 Task: Create a due date automation trigger when advanced on, on the tuesday of the week a card is due add dates with a complete due date at 11:00 AM.
Action: Mouse moved to (1264, 99)
Screenshot: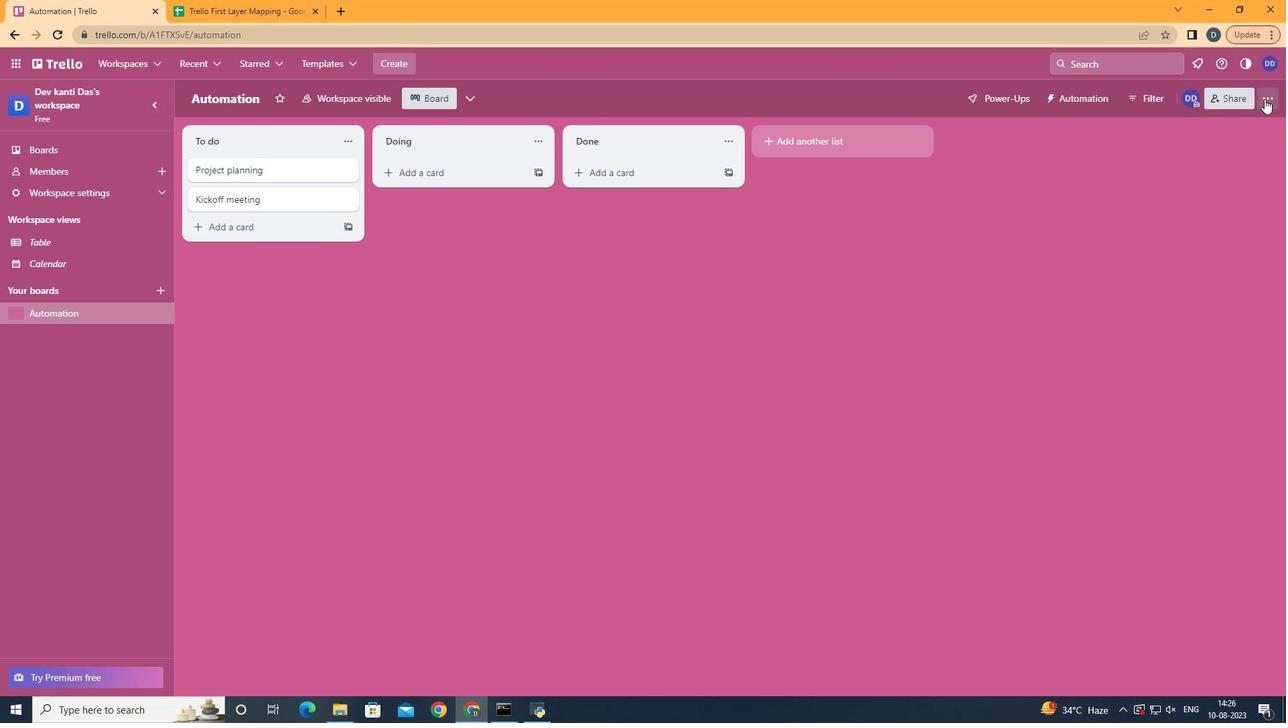 
Action: Mouse pressed left at (1264, 99)
Screenshot: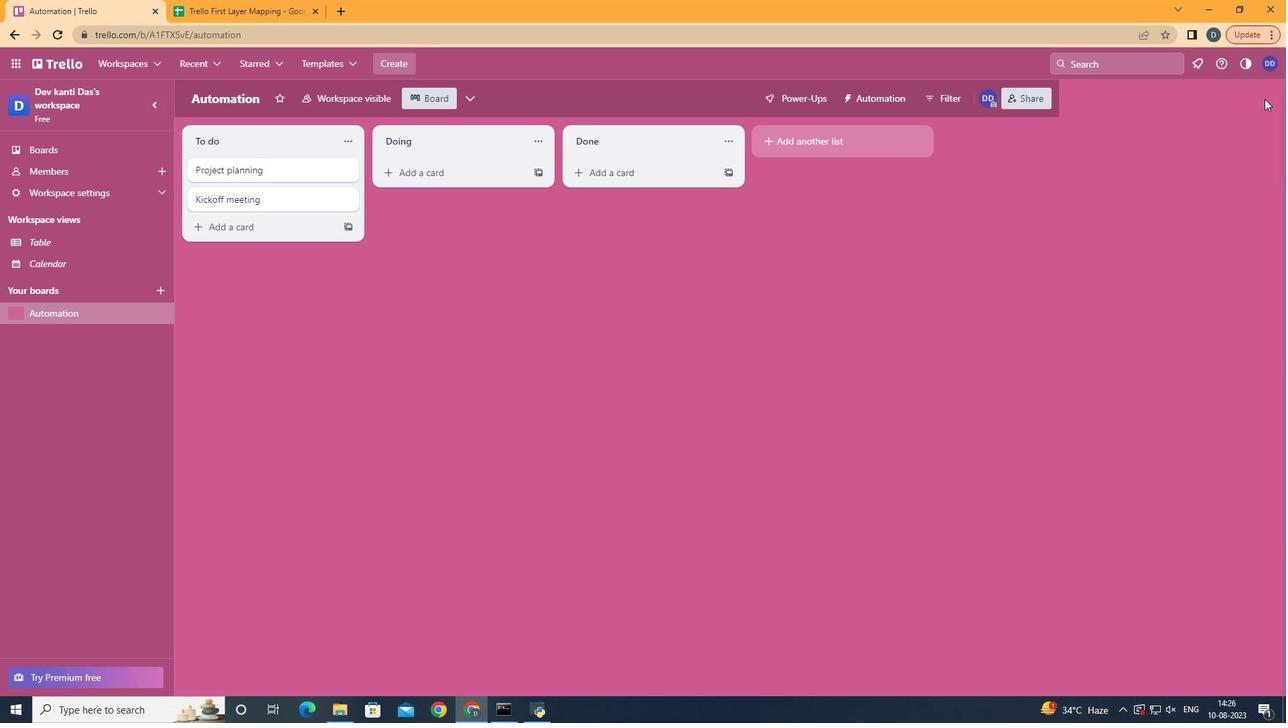 
Action: Mouse moved to (1181, 276)
Screenshot: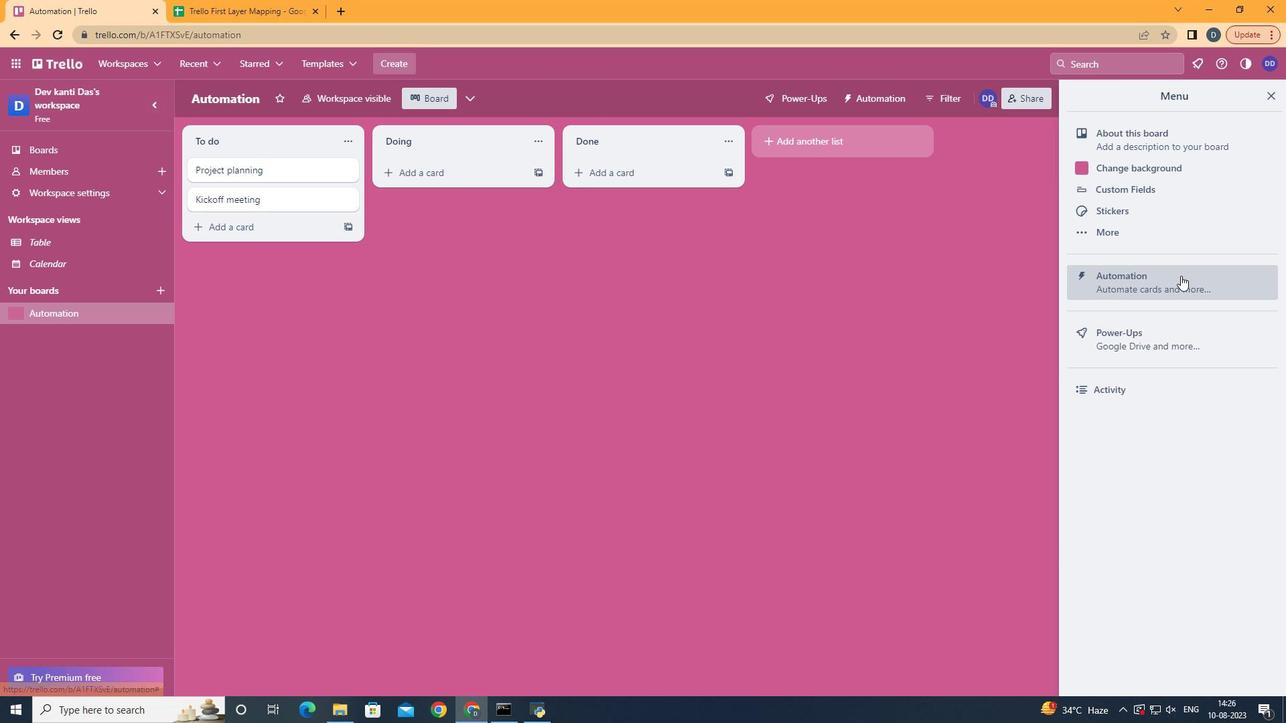 
Action: Mouse pressed left at (1181, 276)
Screenshot: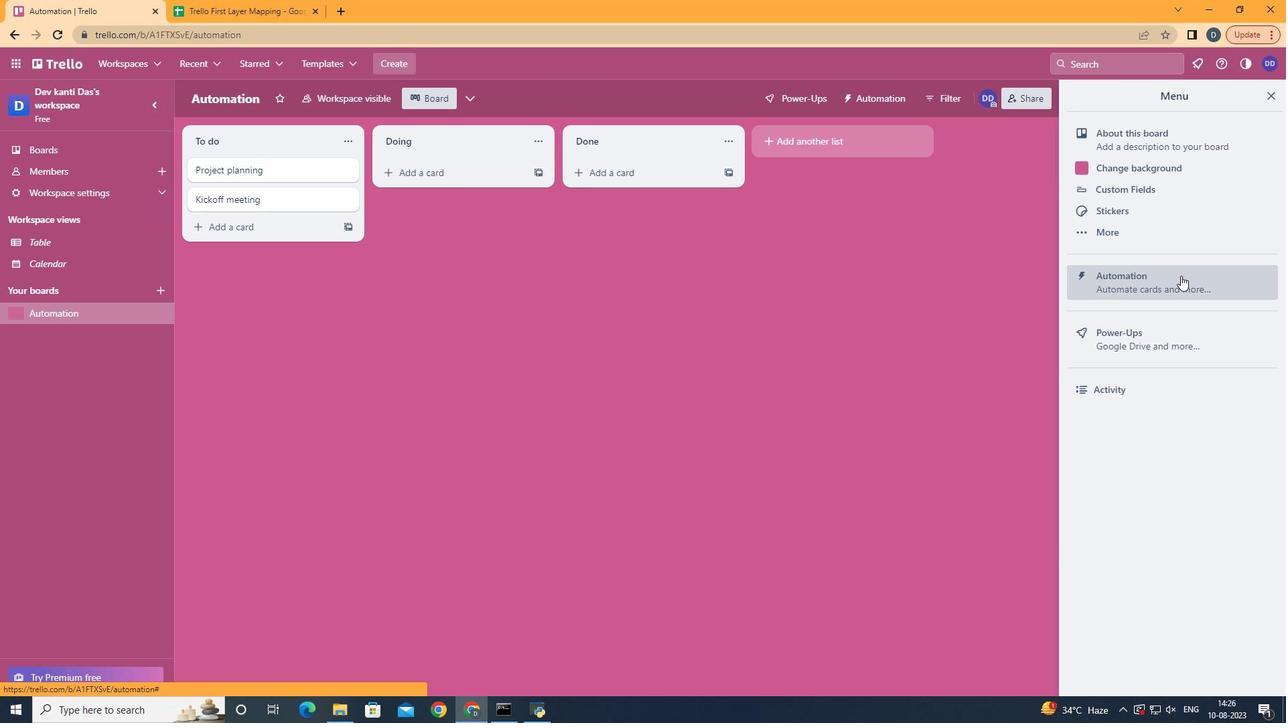 
Action: Mouse moved to (245, 273)
Screenshot: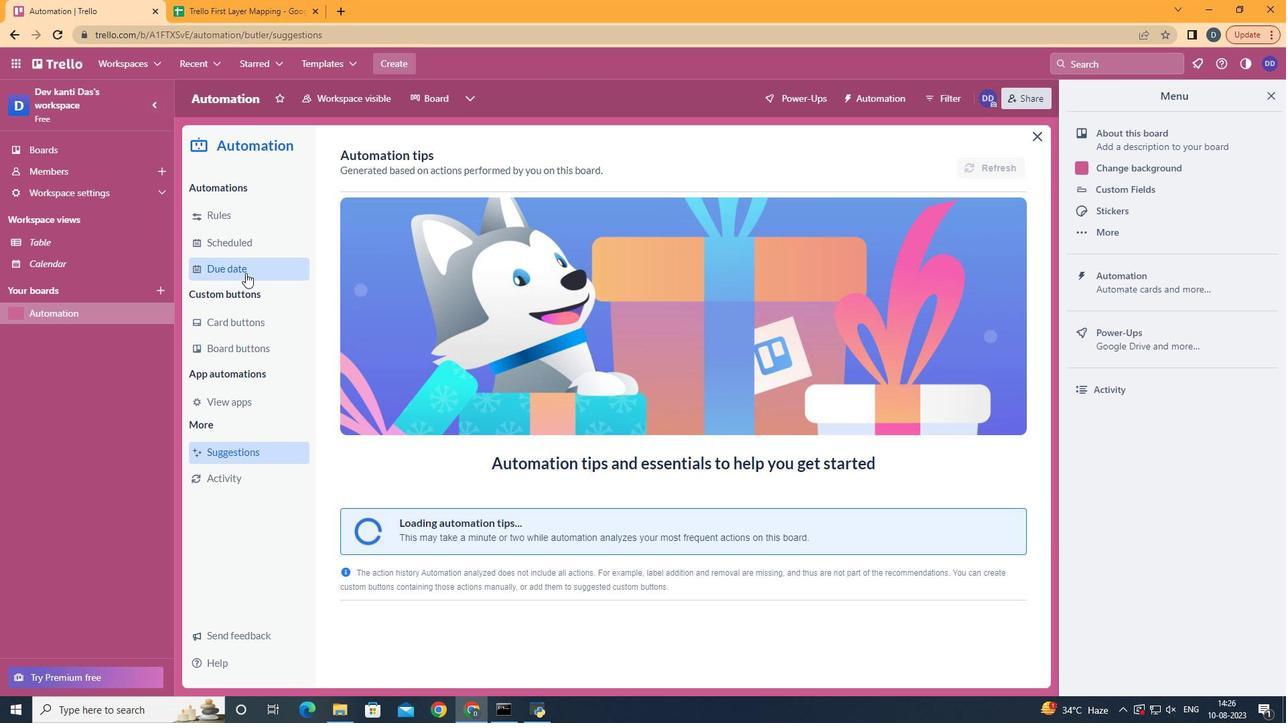 
Action: Mouse pressed left at (245, 273)
Screenshot: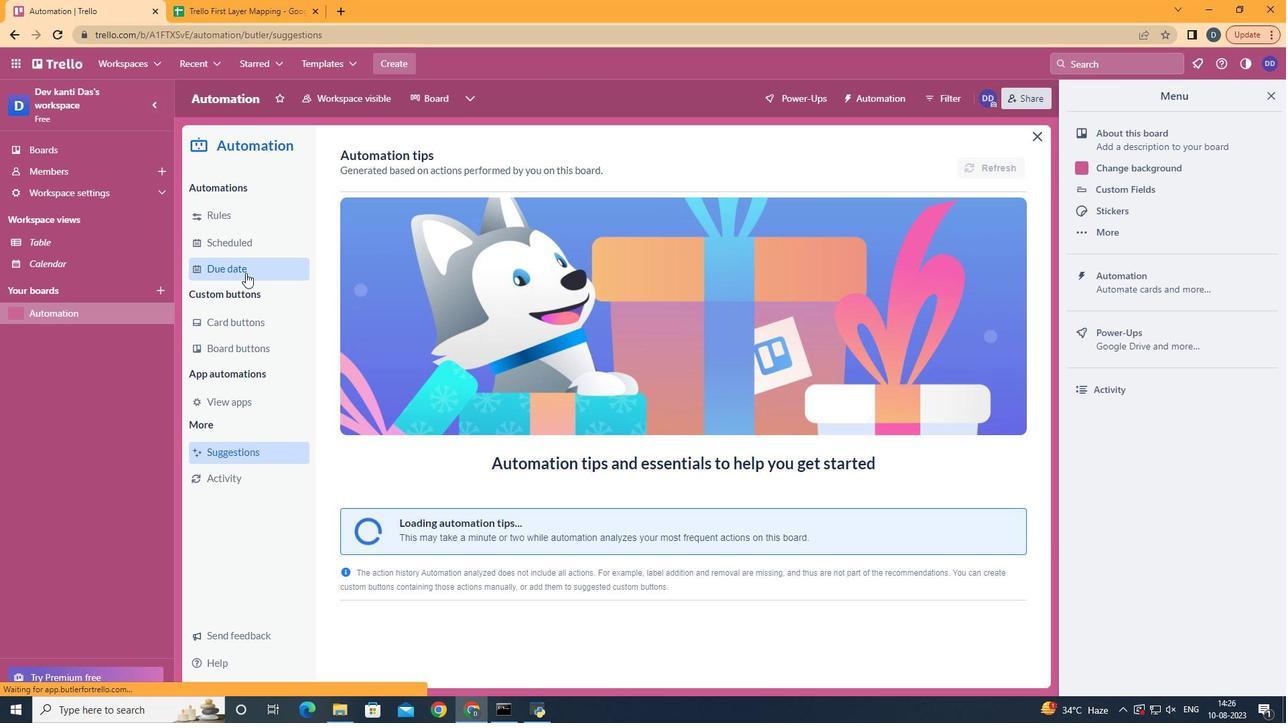 
Action: Mouse moved to (946, 162)
Screenshot: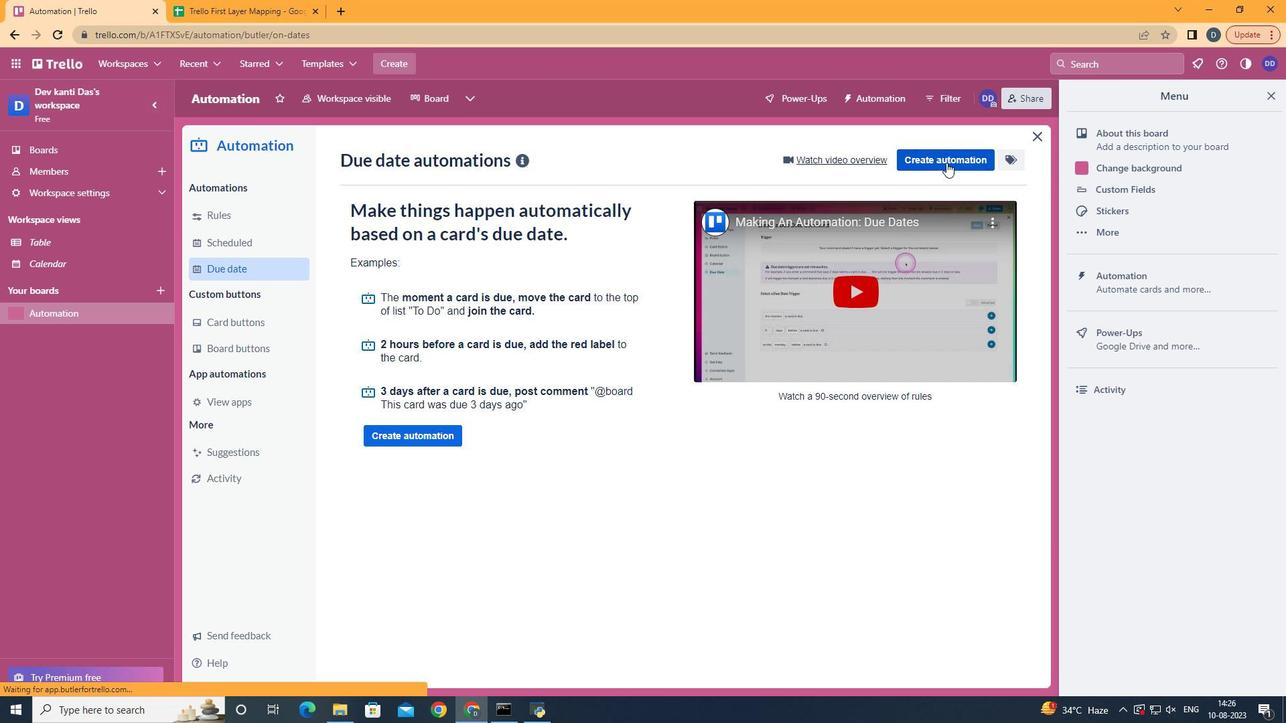 
Action: Mouse pressed left at (946, 162)
Screenshot: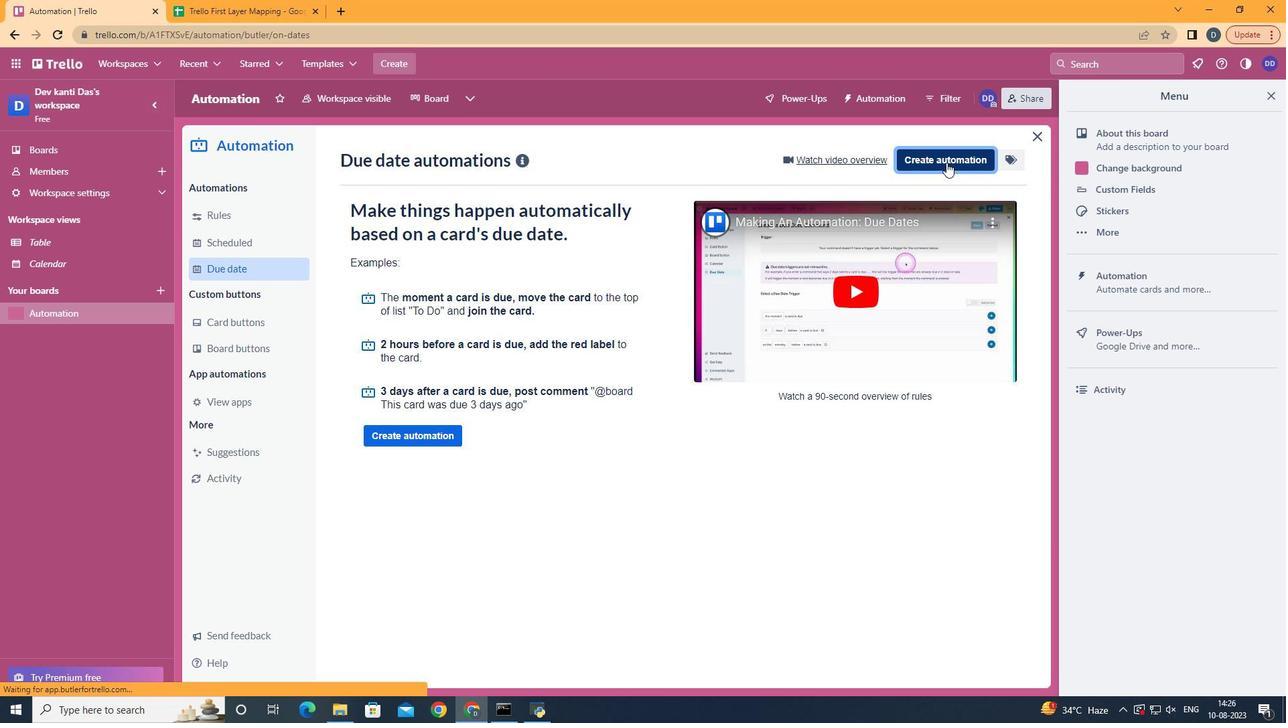 
Action: Mouse moved to (704, 298)
Screenshot: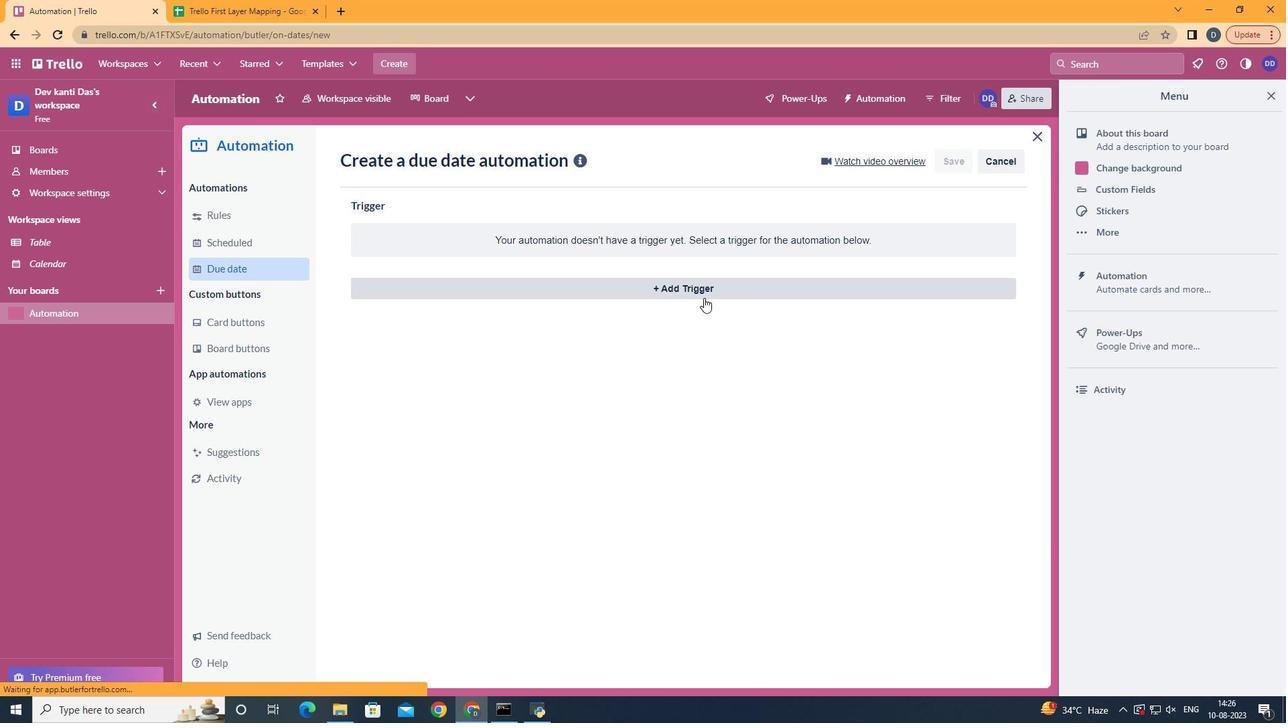 
Action: Mouse pressed left at (704, 298)
Screenshot: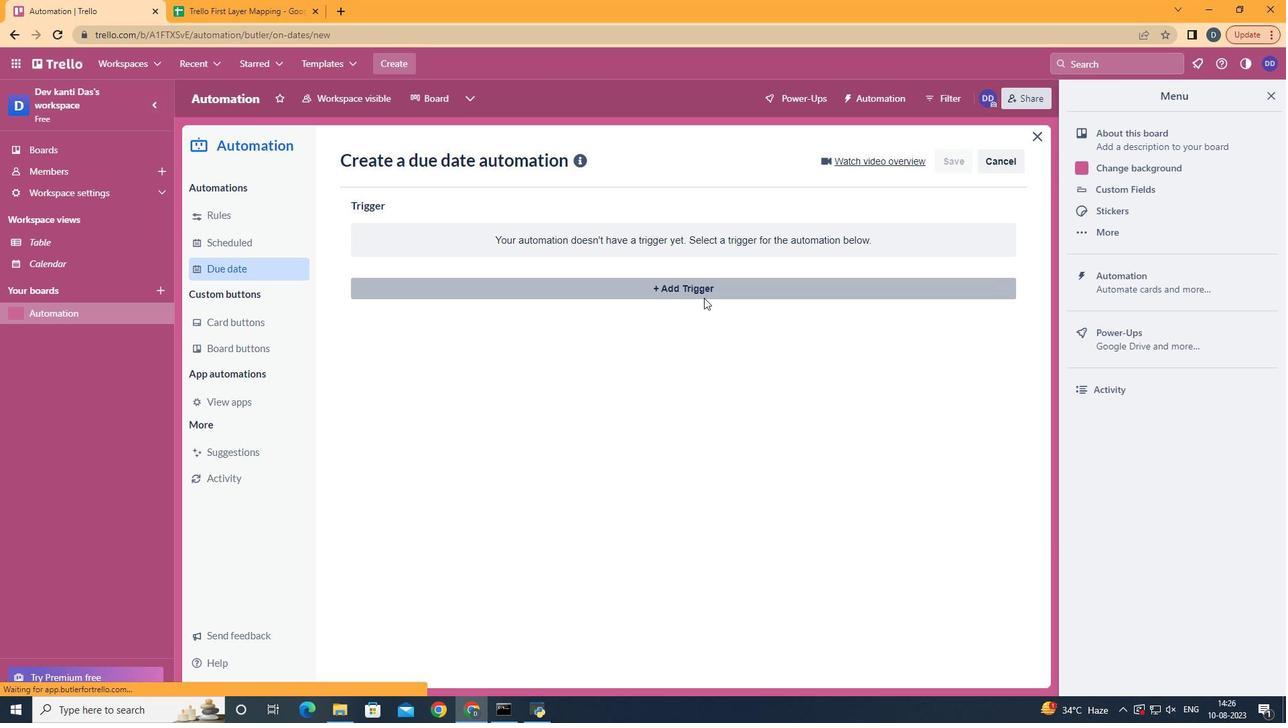 
Action: Mouse moved to (424, 377)
Screenshot: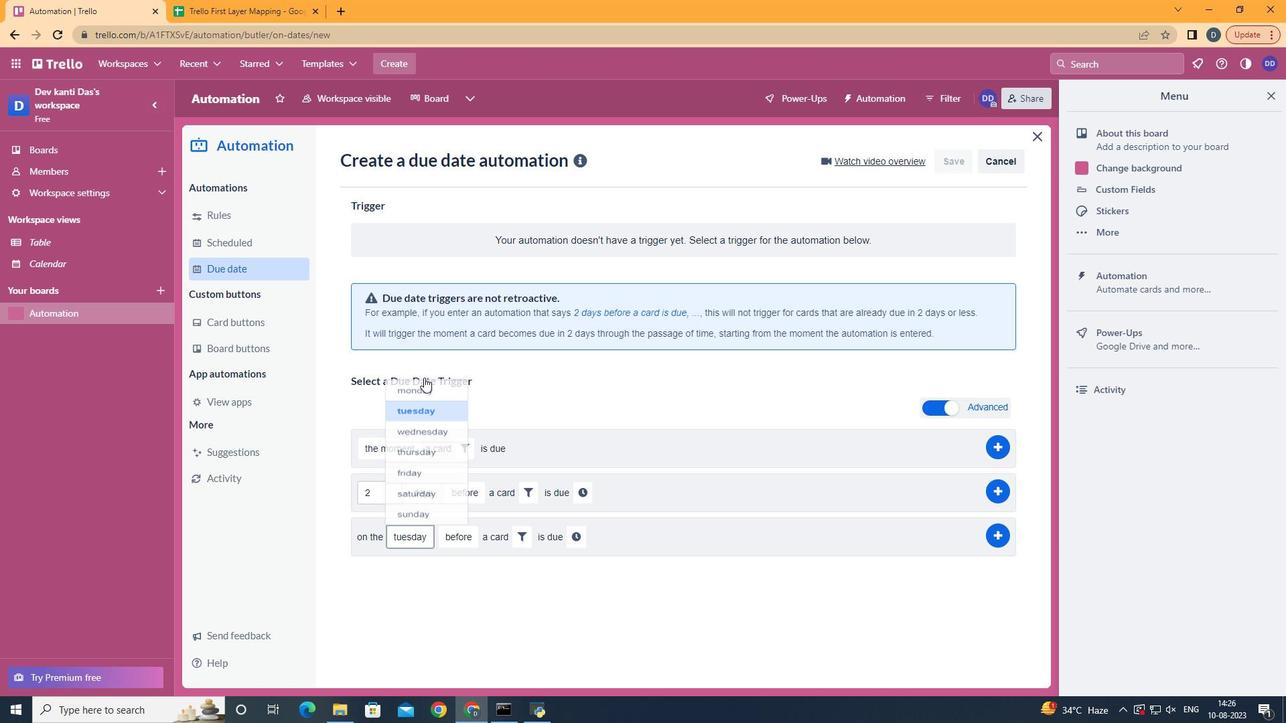 
Action: Mouse pressed left at (424, 377)
Screenshot: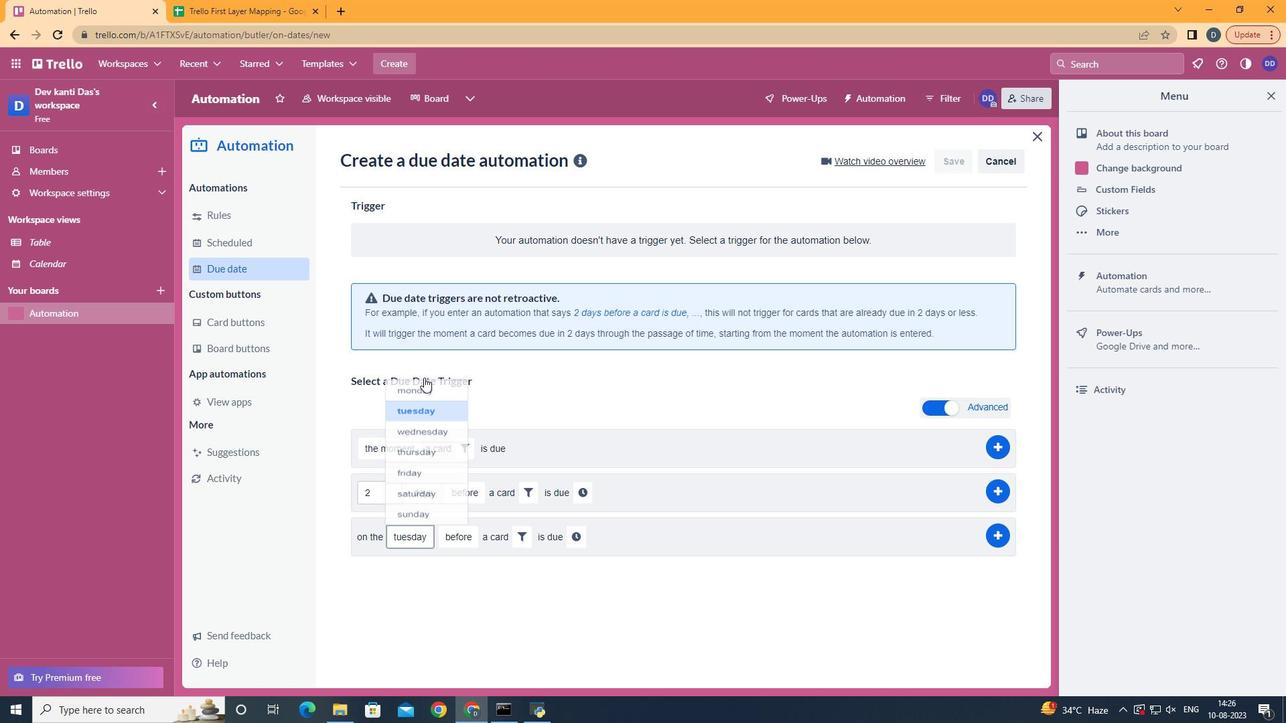 
Action: Mouse moved to (469, 609)
Screenshot: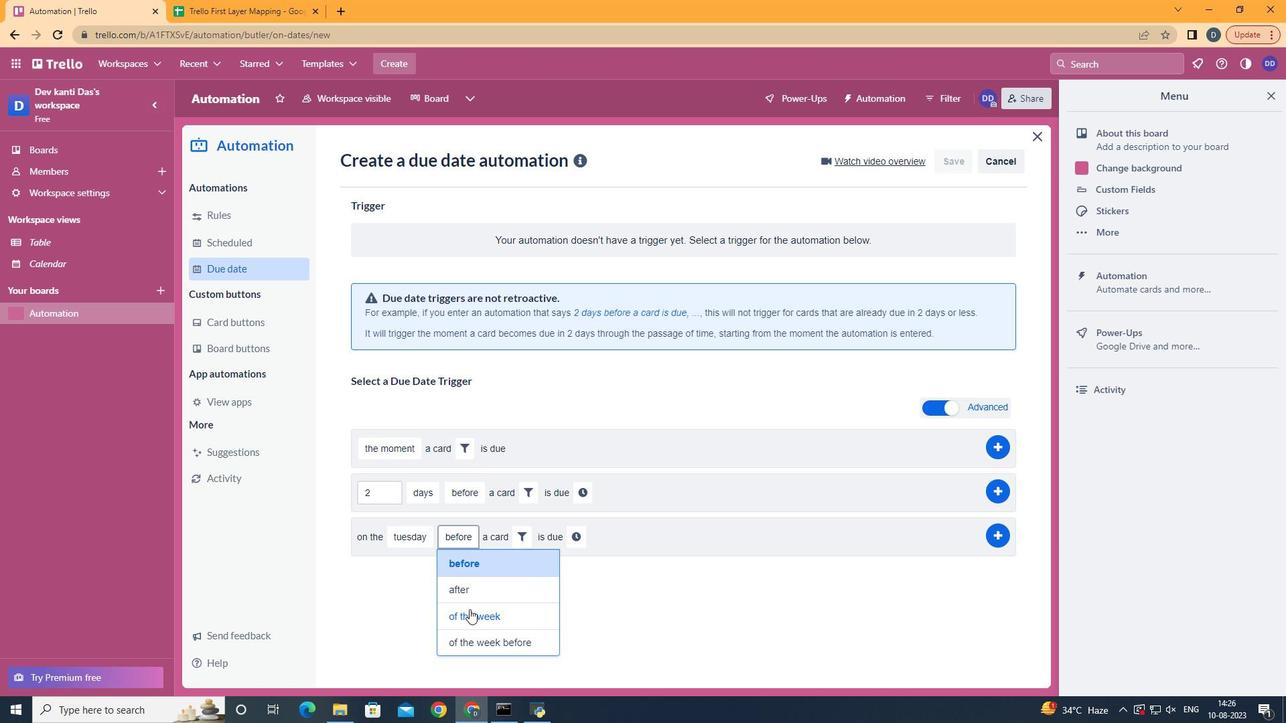 
Action: Mouse pressed left at (469, 609)
Screenshot: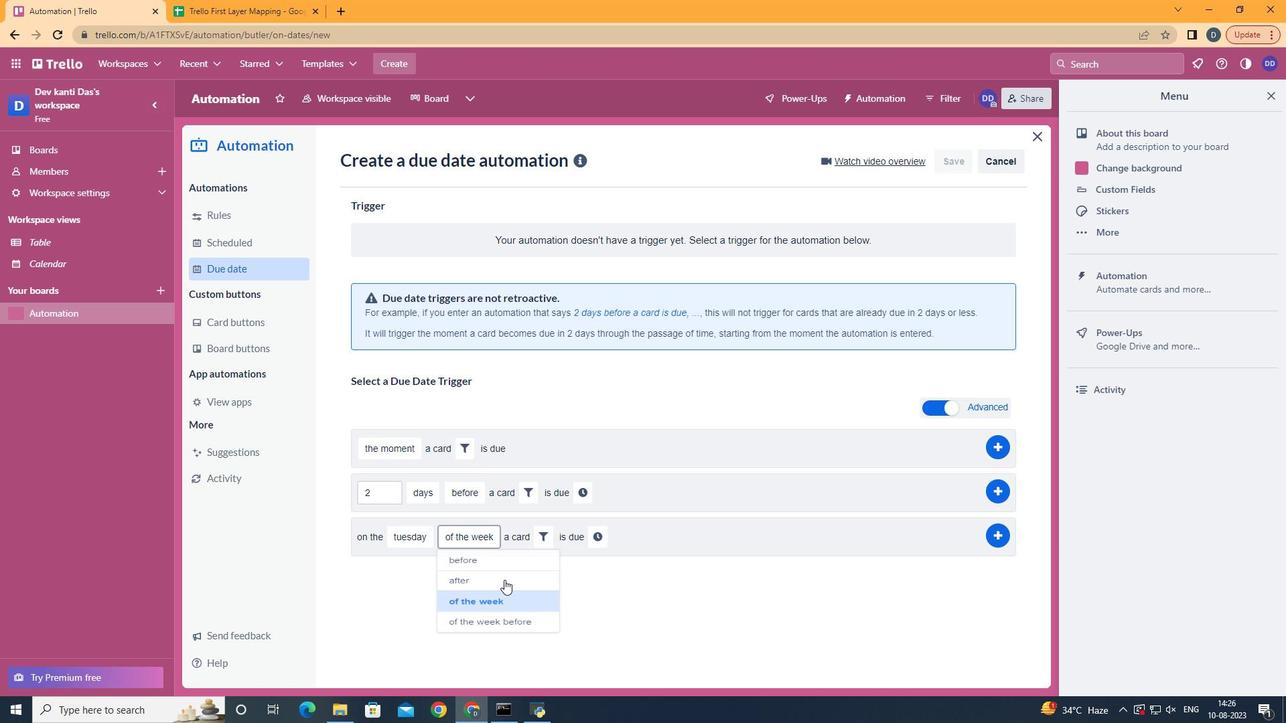 
Action: Mouse moved to (542, 536)
Screenshot: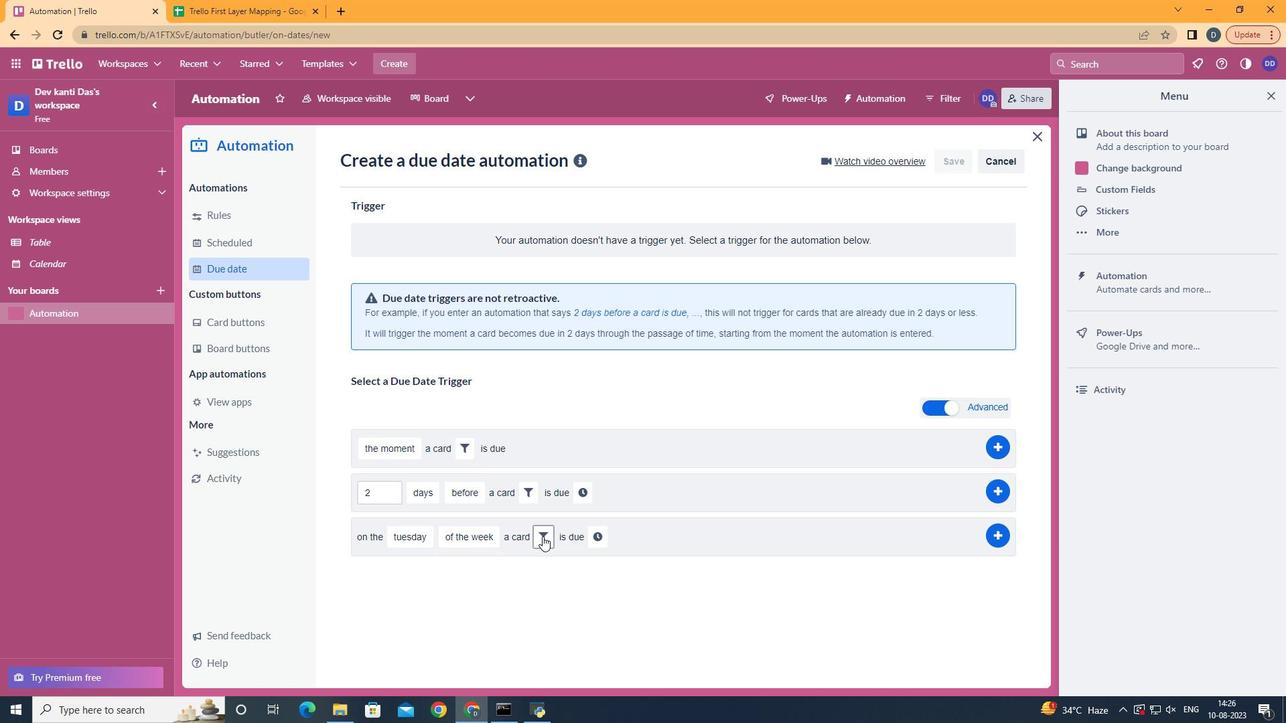 
Action: Mouse pressed left at (542, 536)
Screenshot: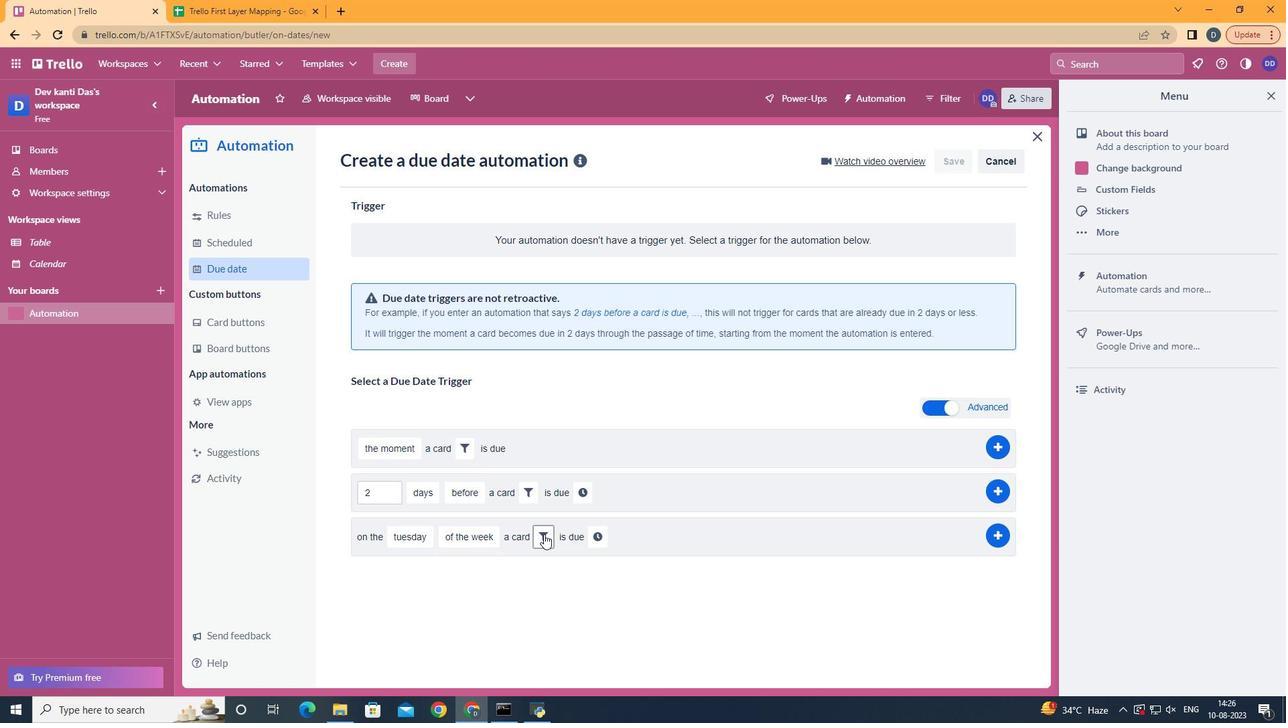 
Action: Mouse moved to (610, 587)
Screenshot: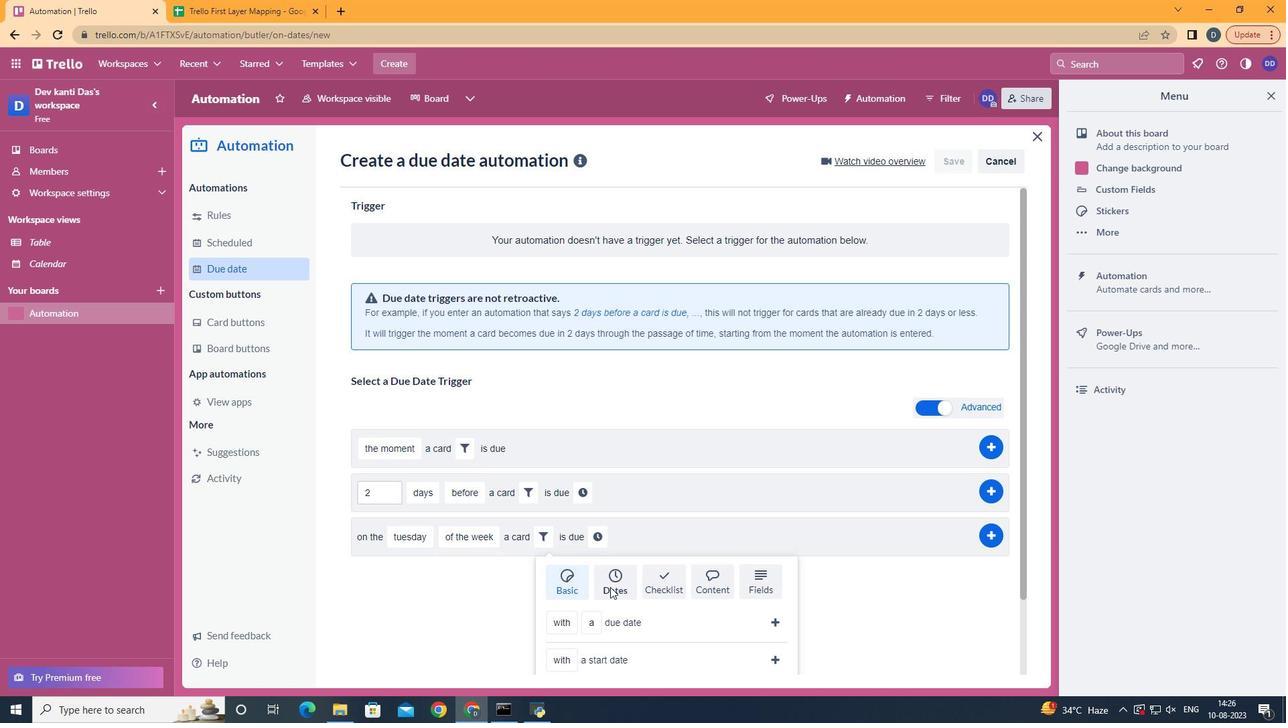 
Action: Mouse pressed left at (610, 587)
Screenshot: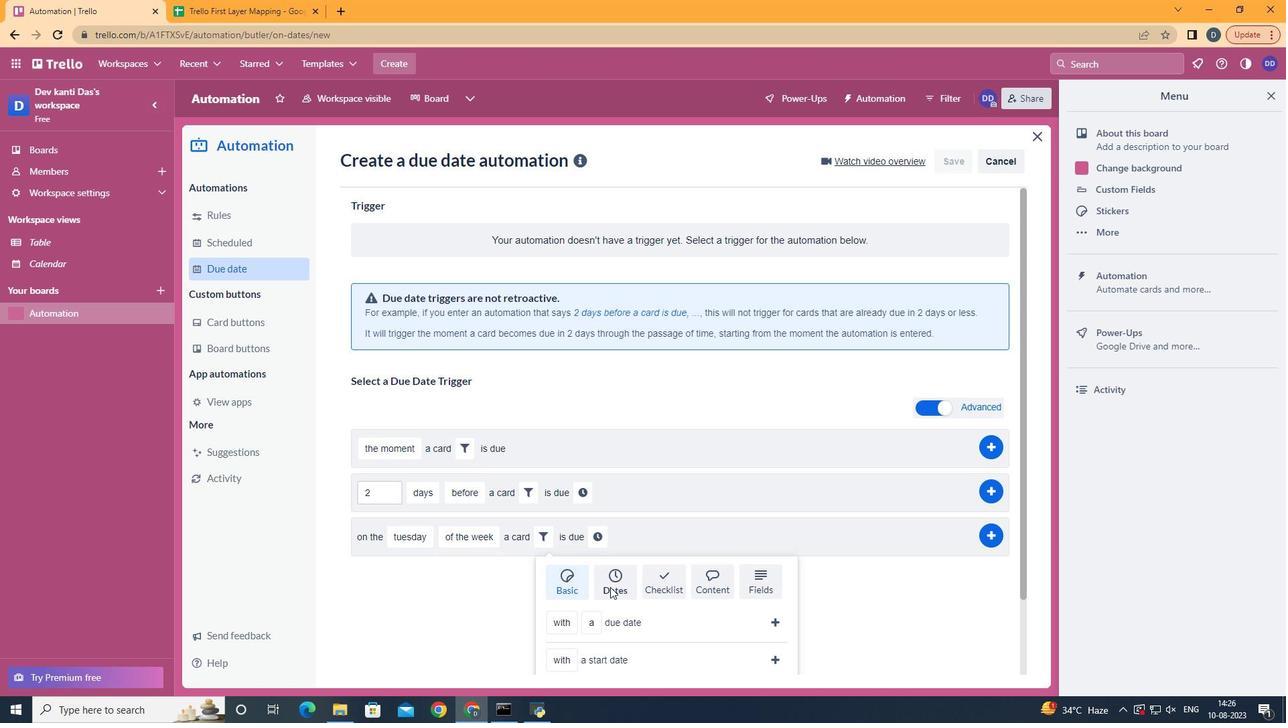 
Action: Mouse moved to (617, 544)
Screenshot: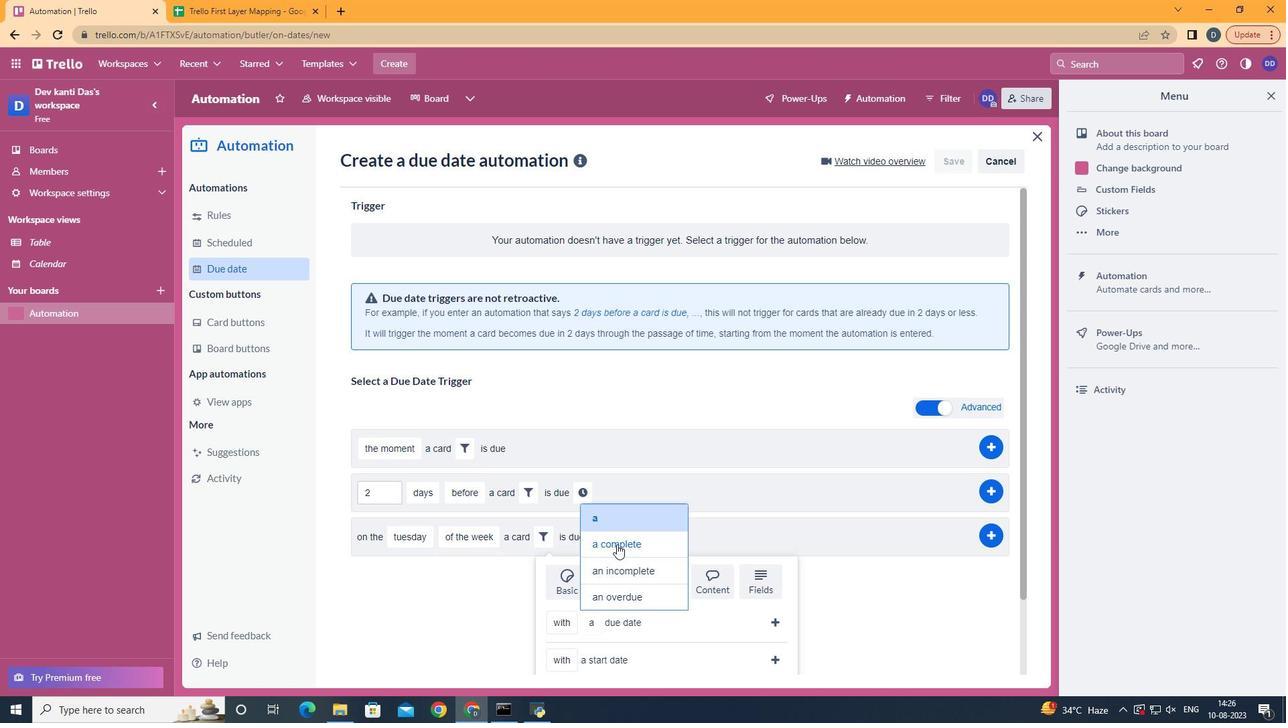 
Action: Mouse pressed left at (617, 544)
Screenshot: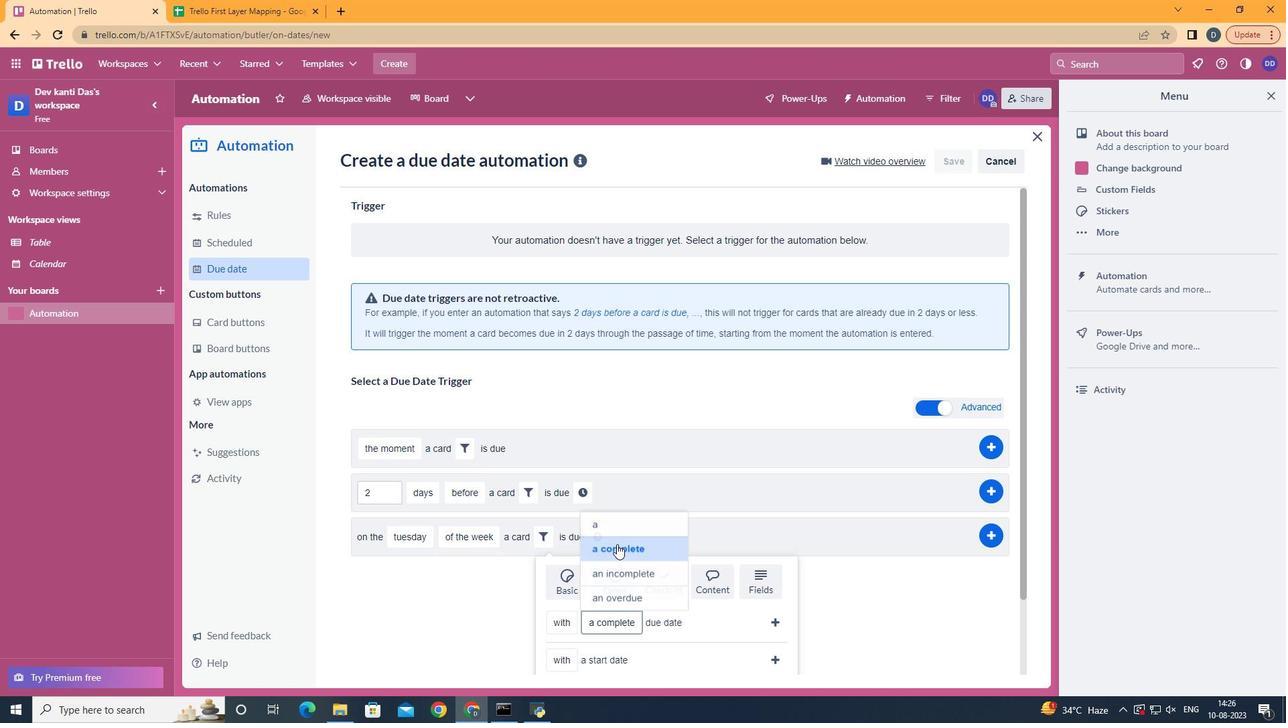 
Action: Mouse moved to (775, 622)
Screenshot: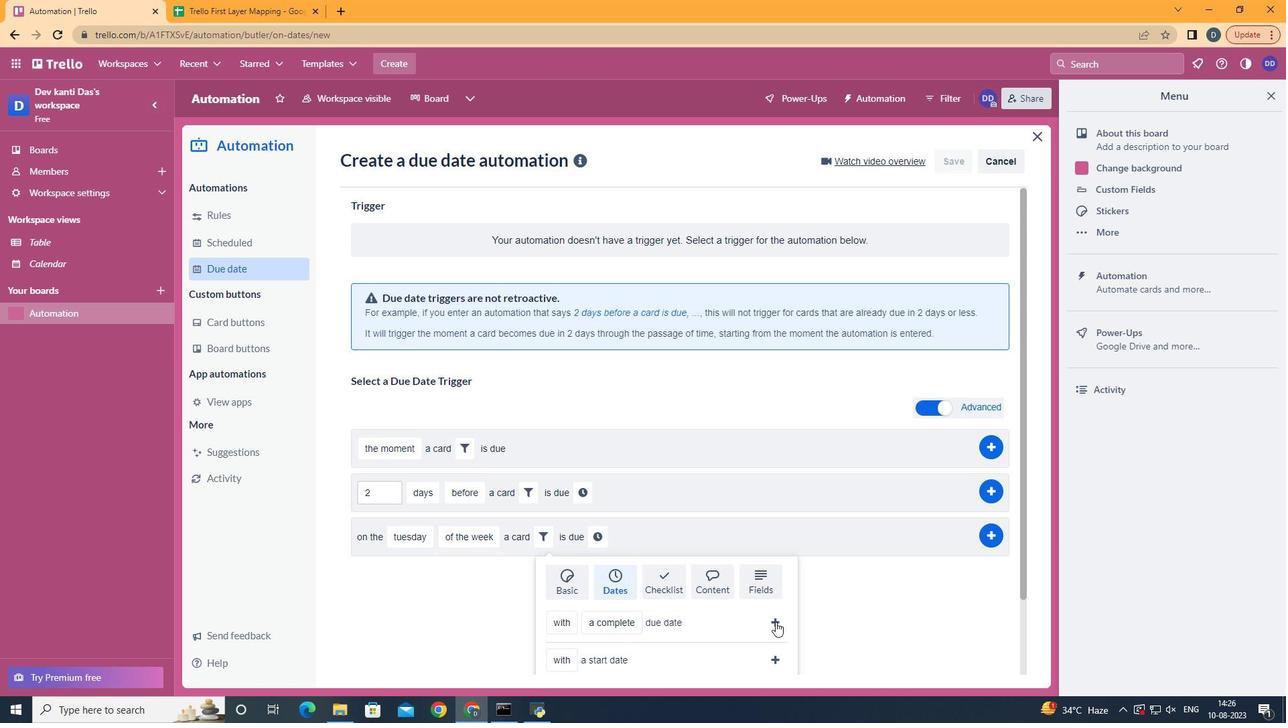 
Action: Mouse pressed left at (775, 622)
Screenshot: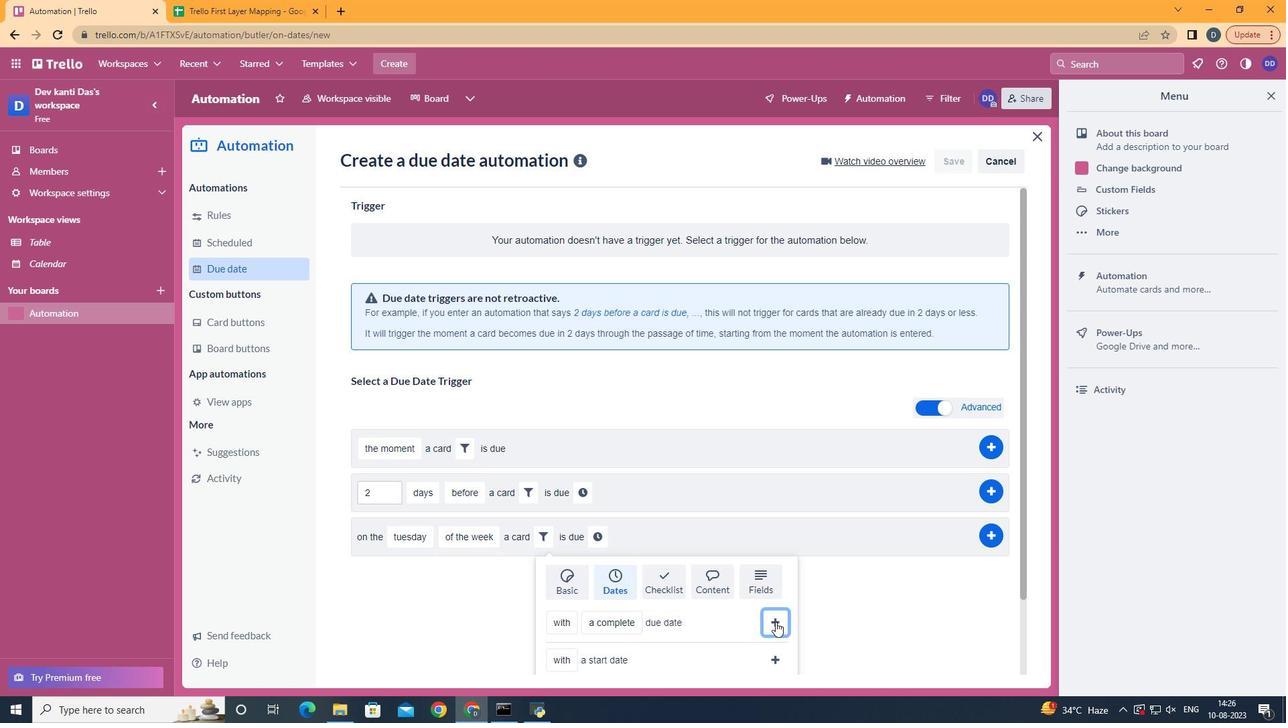 
Action: Mouse moved to (728, 536)
Screenshot: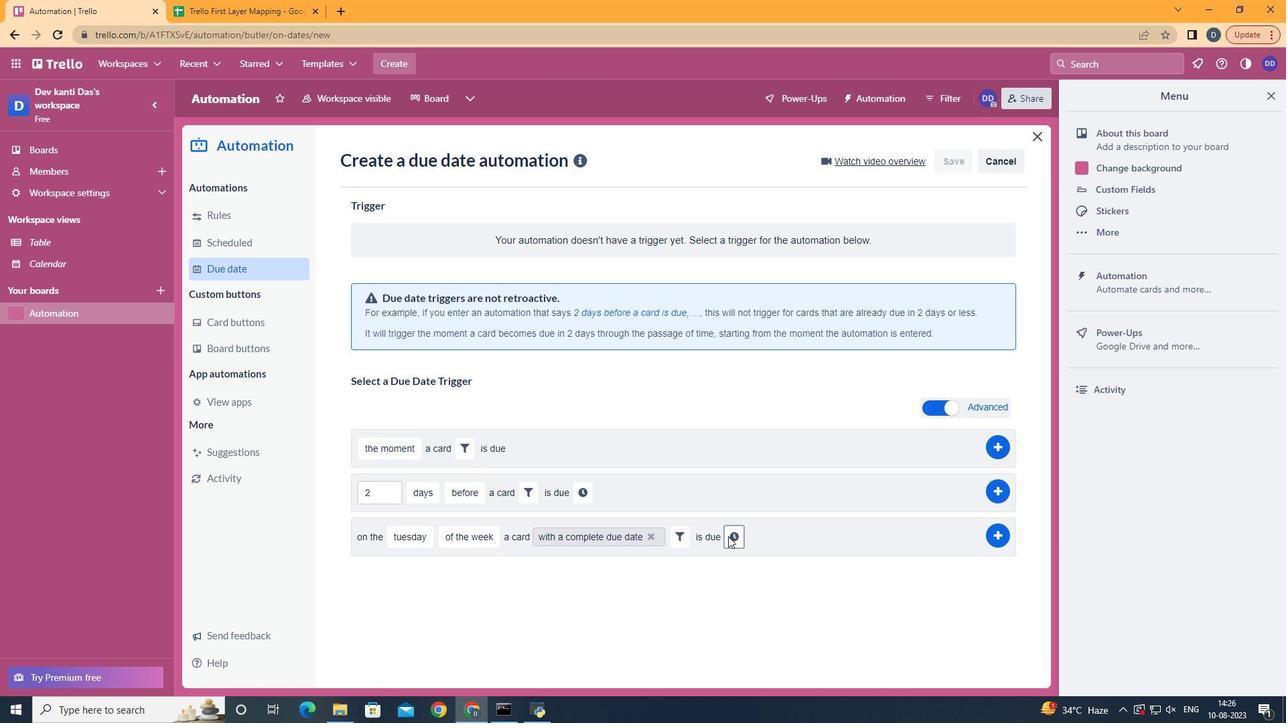 
Action: Mouse pressed left at (728, 536)
Screenshot: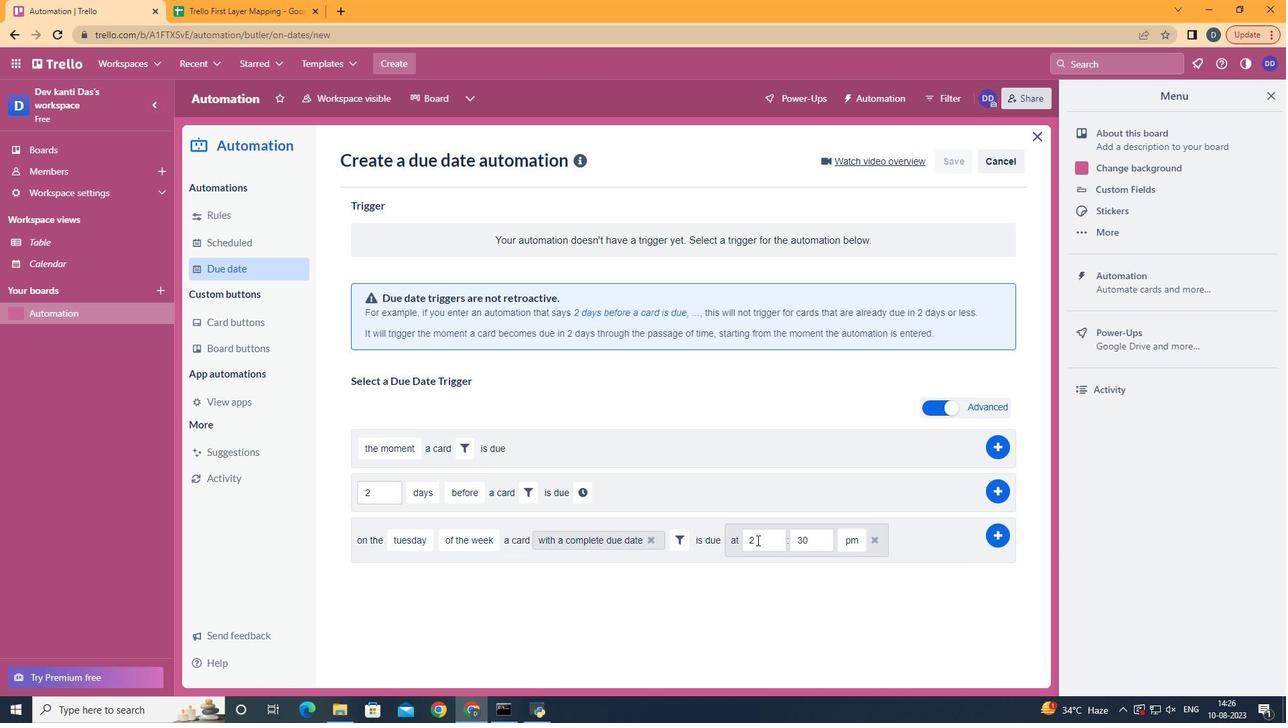 
Action: Mouse moved to (768, 540)
Screenshot: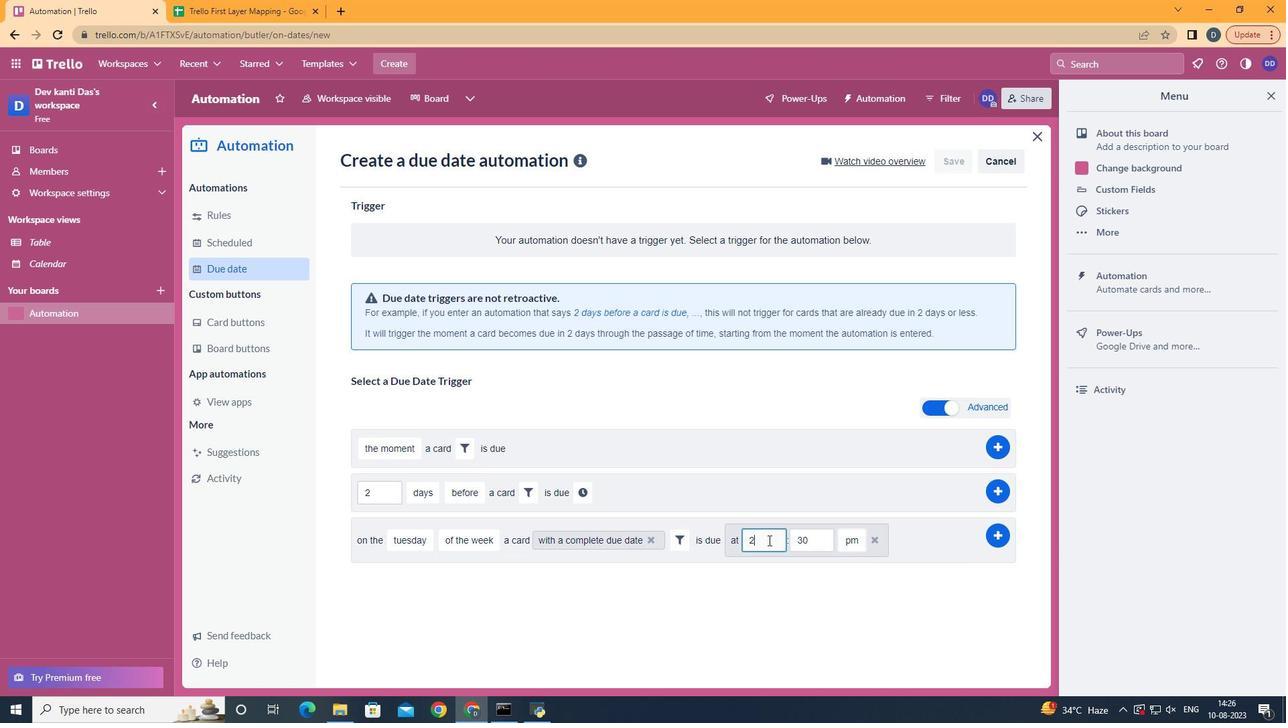 
Action: Mouse pressed left at (768, 540)
Screenshot: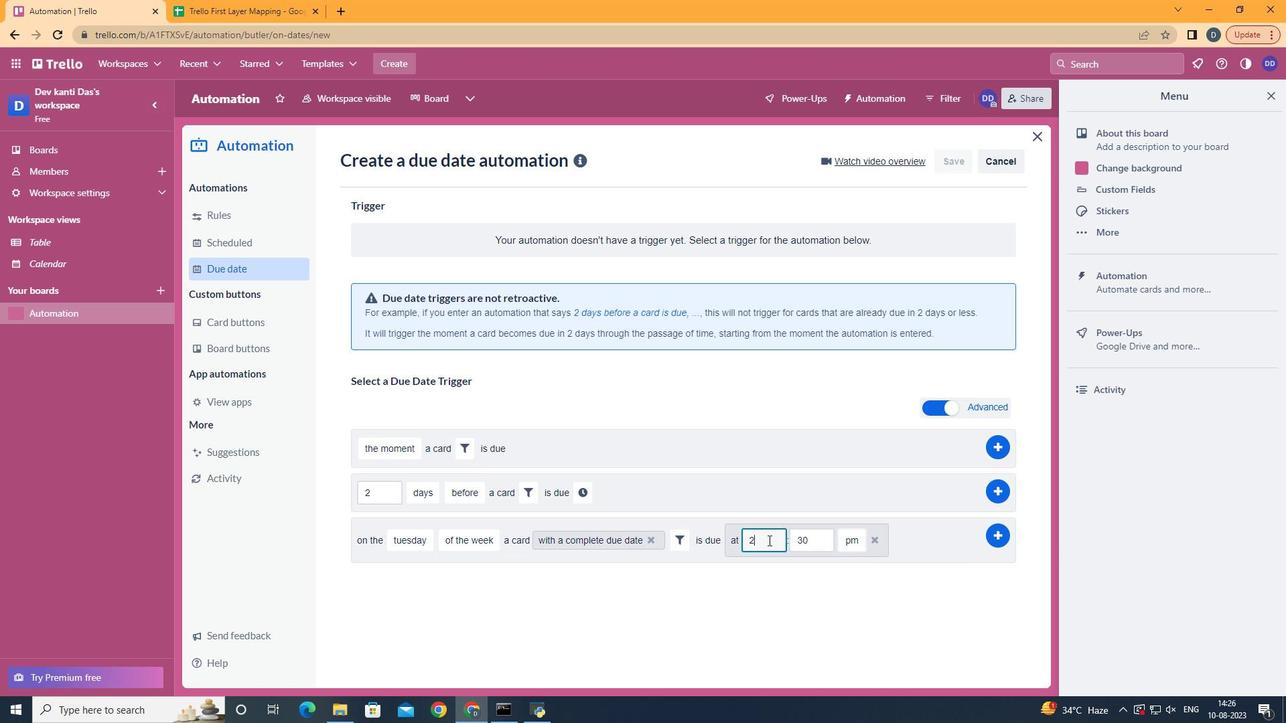 
Action: Key pressed <Key.backspace>11
Screenshot: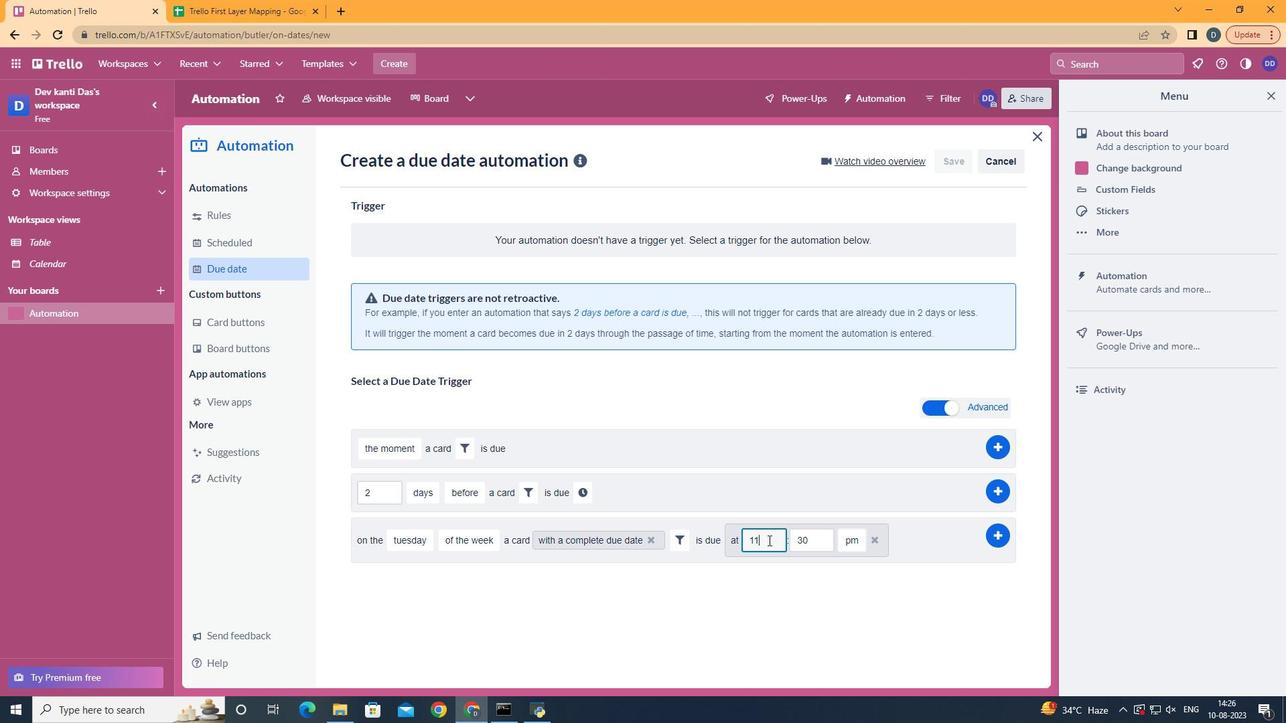 
Action: Mouse moved to (833, 542)
Screenshot: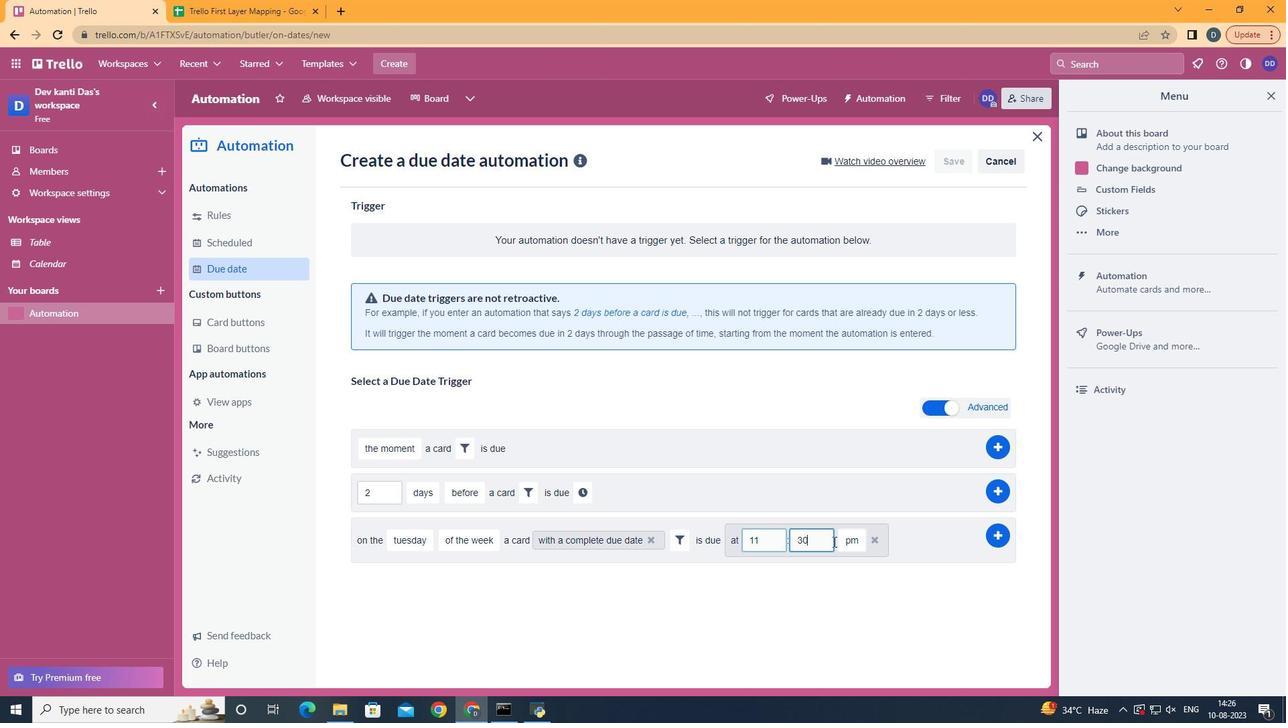 
Action: Mouse pressed left at (833, 542)
Screenshot: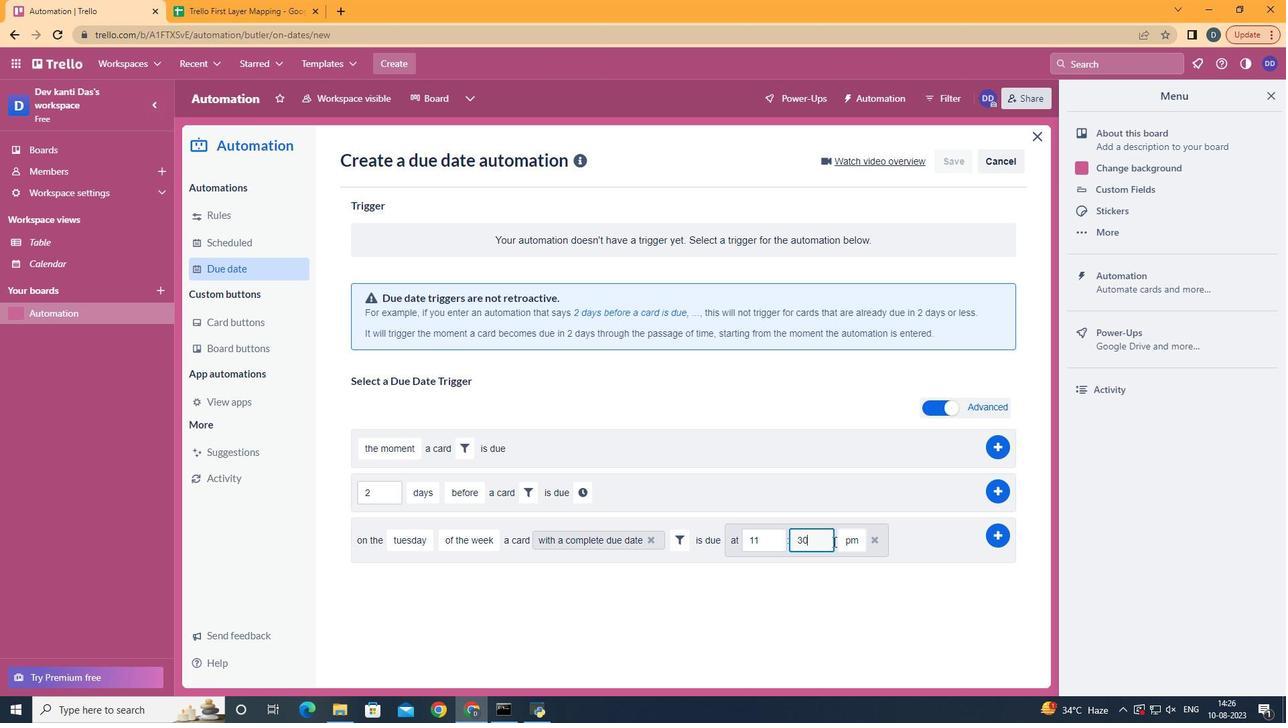 
Action: Key pressed <Key.backspace><Key.backspace>00
Screenshot: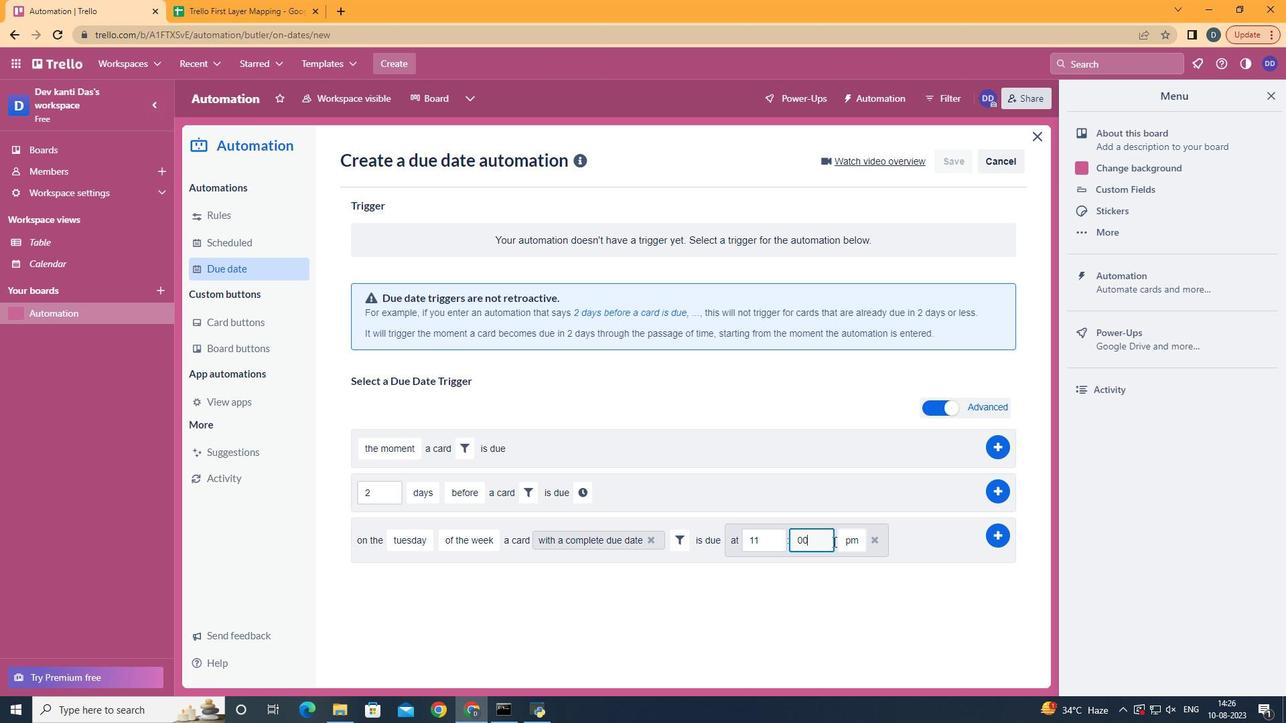 
Action: Mouse moved to (855, 566)
Screenshot: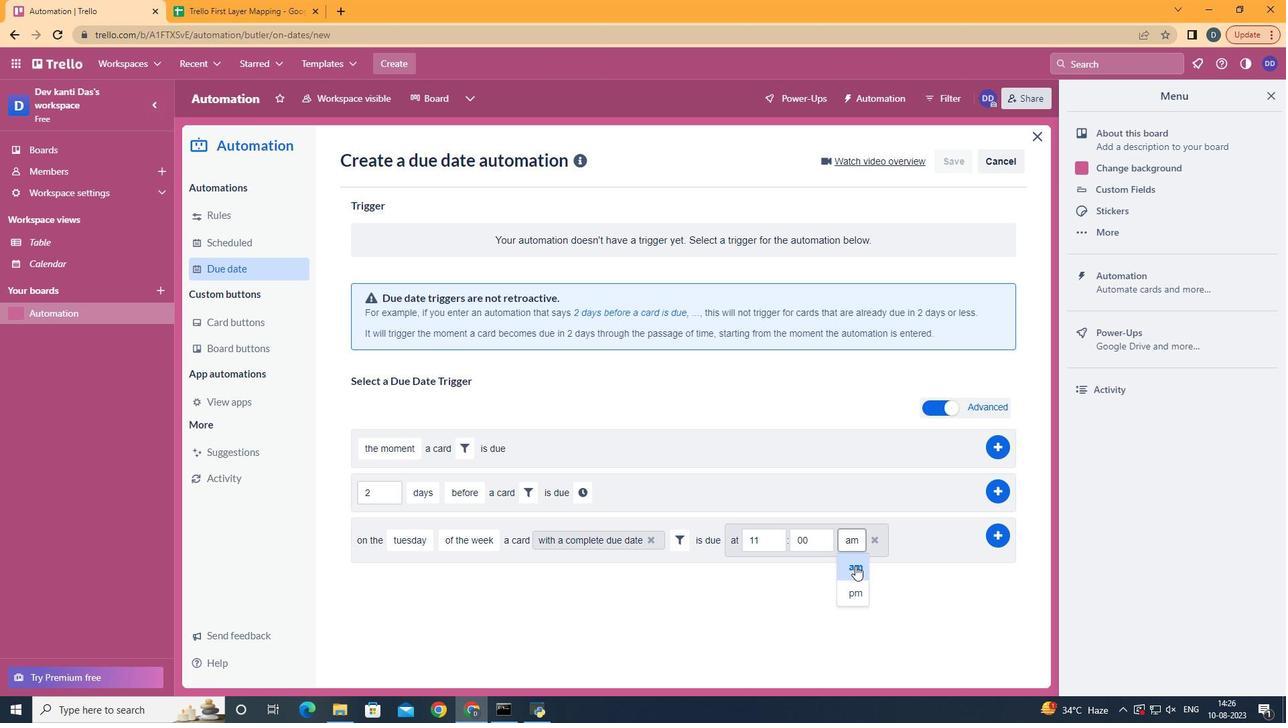 
Action: Mouse pressed left at (855, 566)
Screenshot: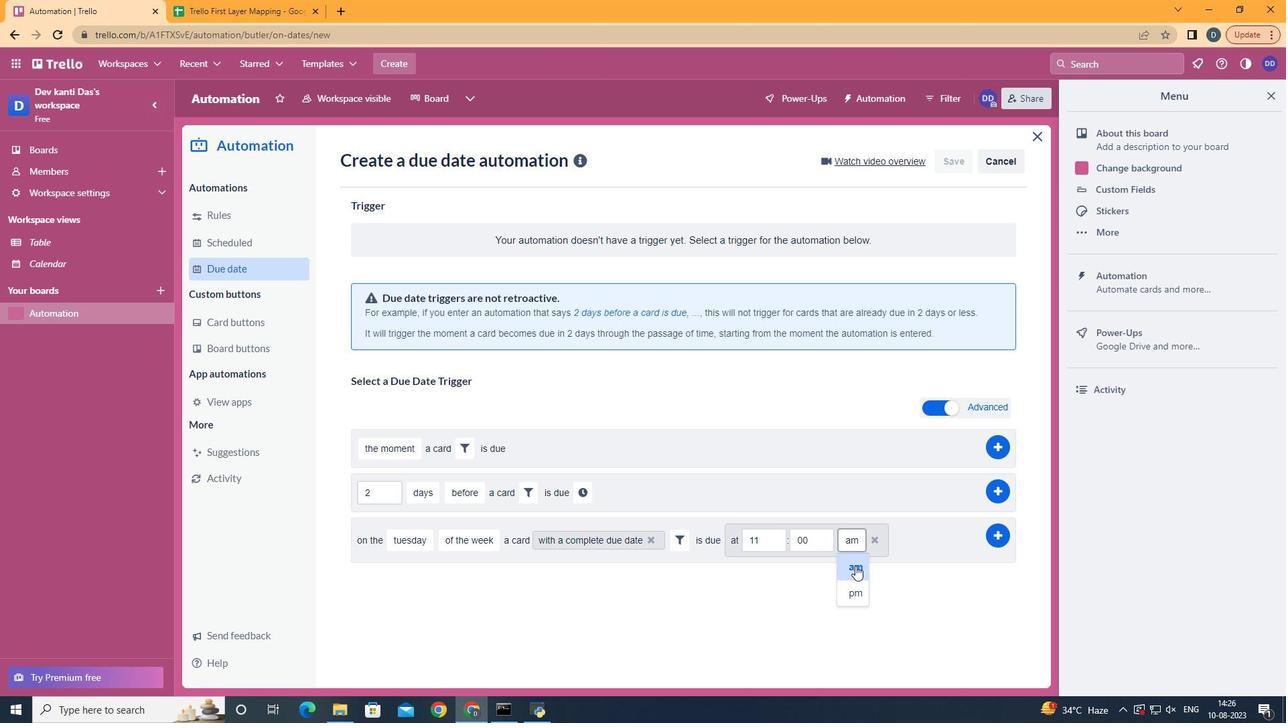 
Action: Mouse moved to (992, 539)
Screenshot: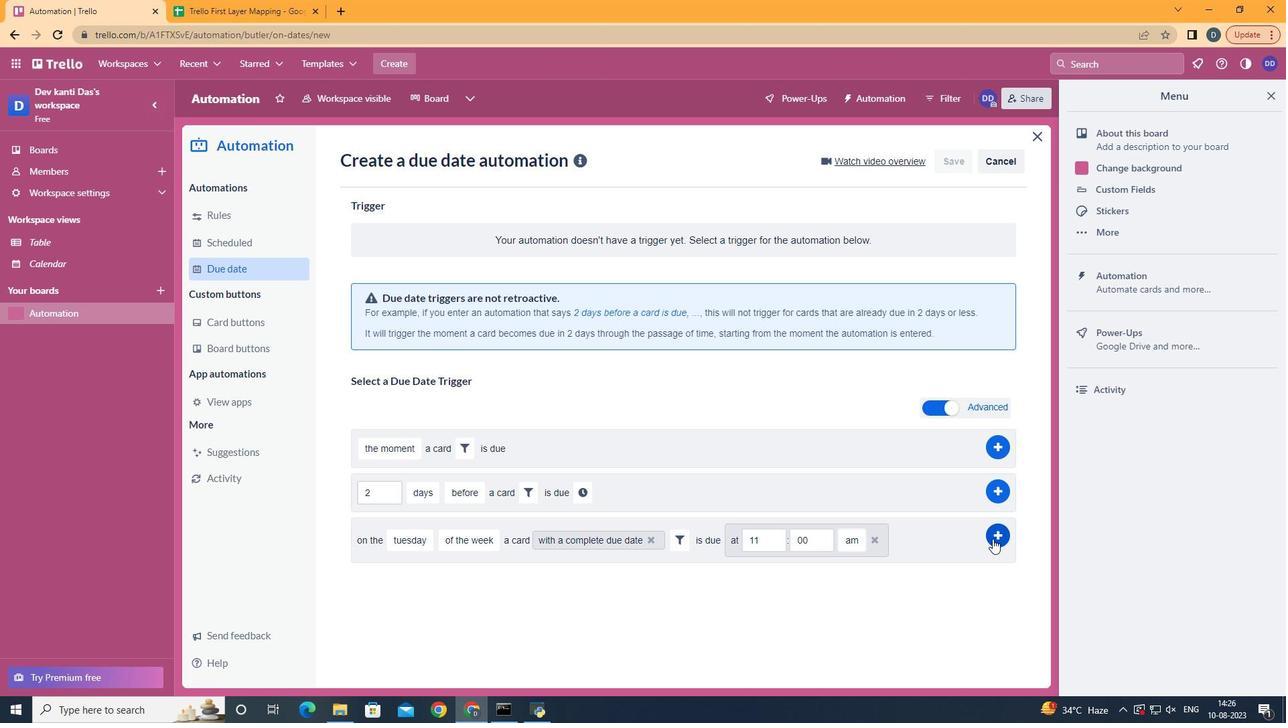 
Action: Mouse pressed left at (992, 539)
Screenshot: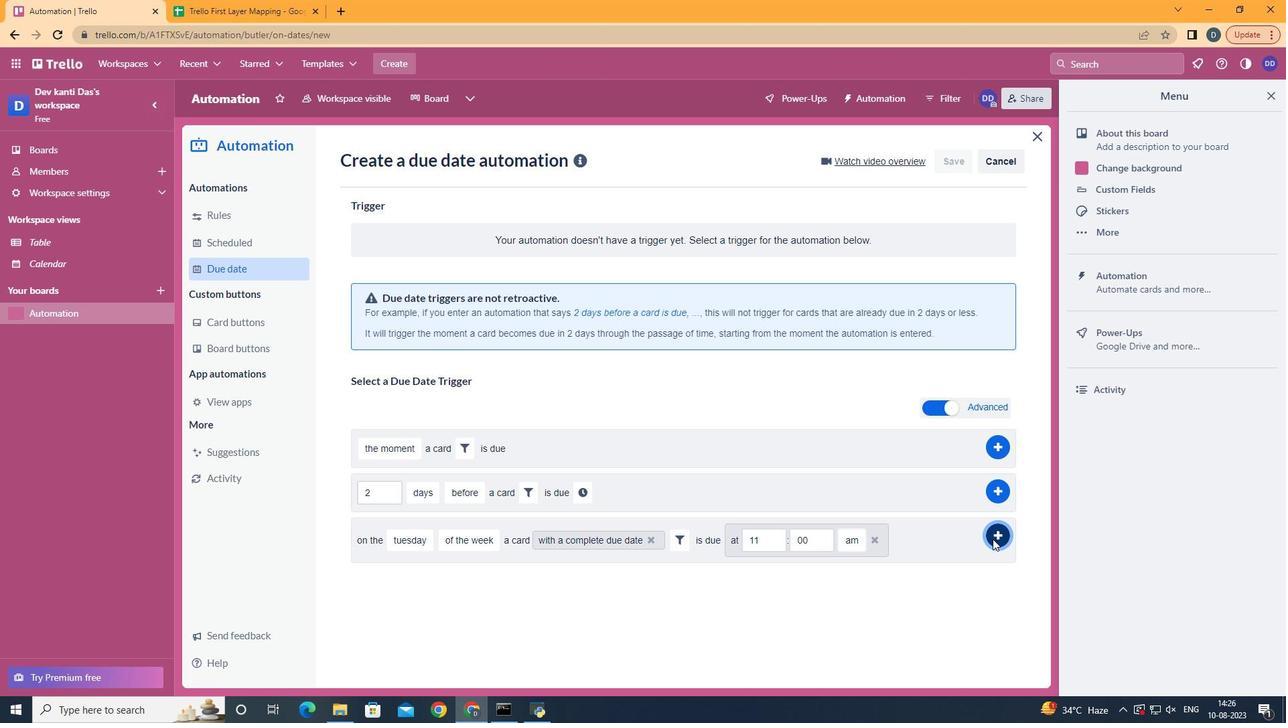 
Action: Mouse moved to (832, 253)
Screenshot: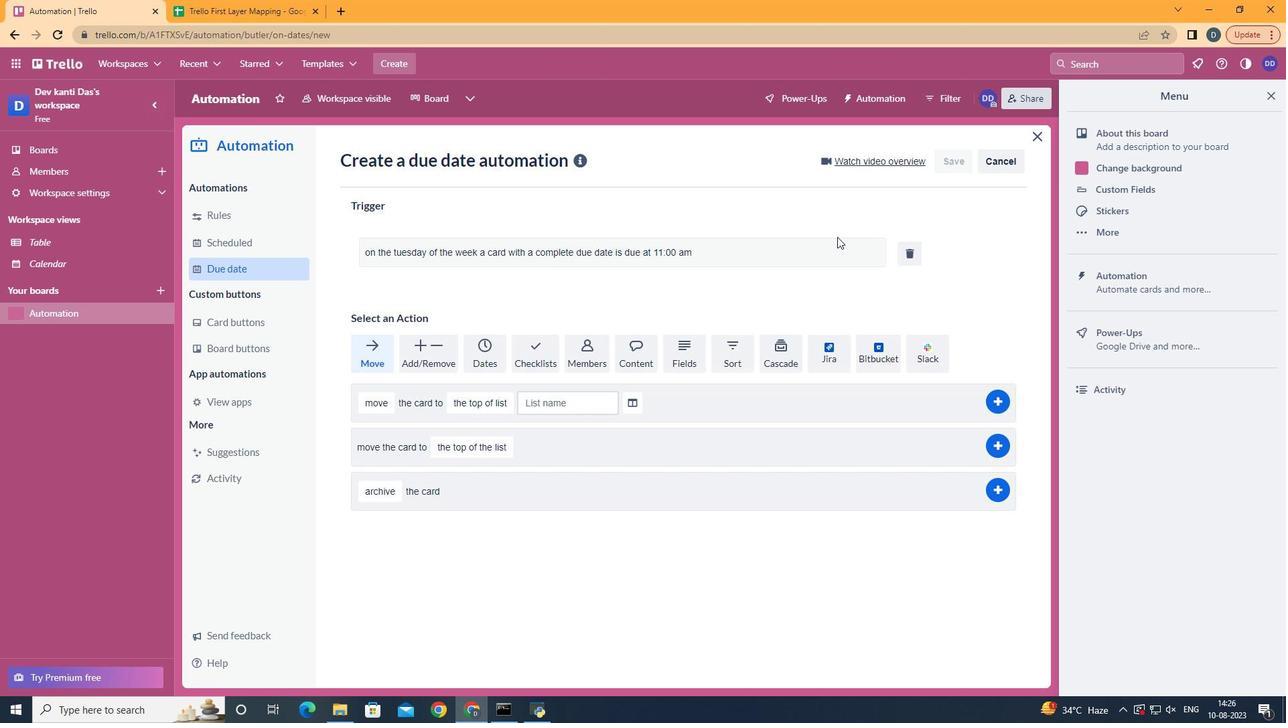 
